 Task: Change workspace visibility to "public".
Action: Mouse pressed left at (876, 388)
Screenshot: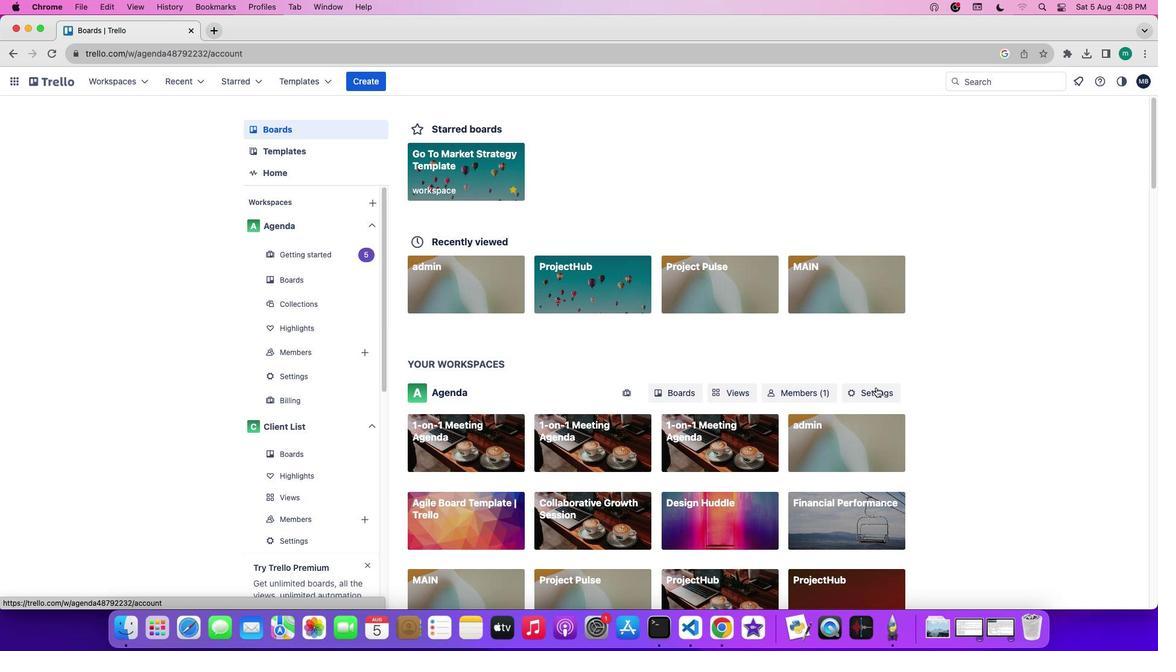 
Action: Mouse moved to (816, 287)
Screenshot: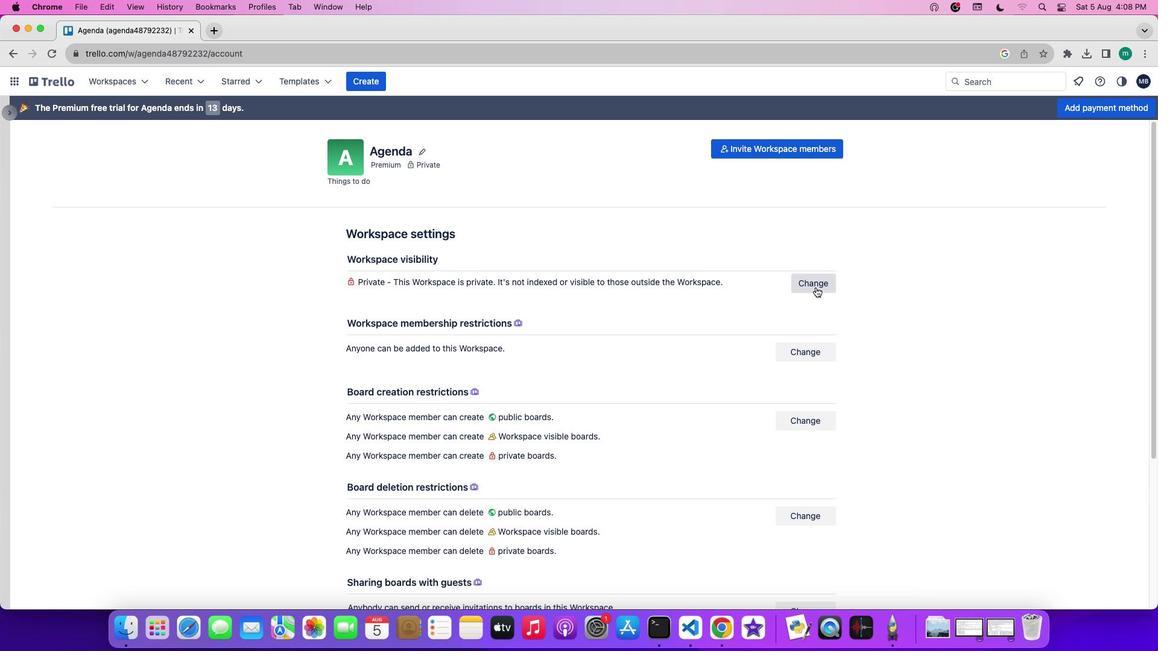 
Action: Mouse pressed left at (816, 287)
Screenshot: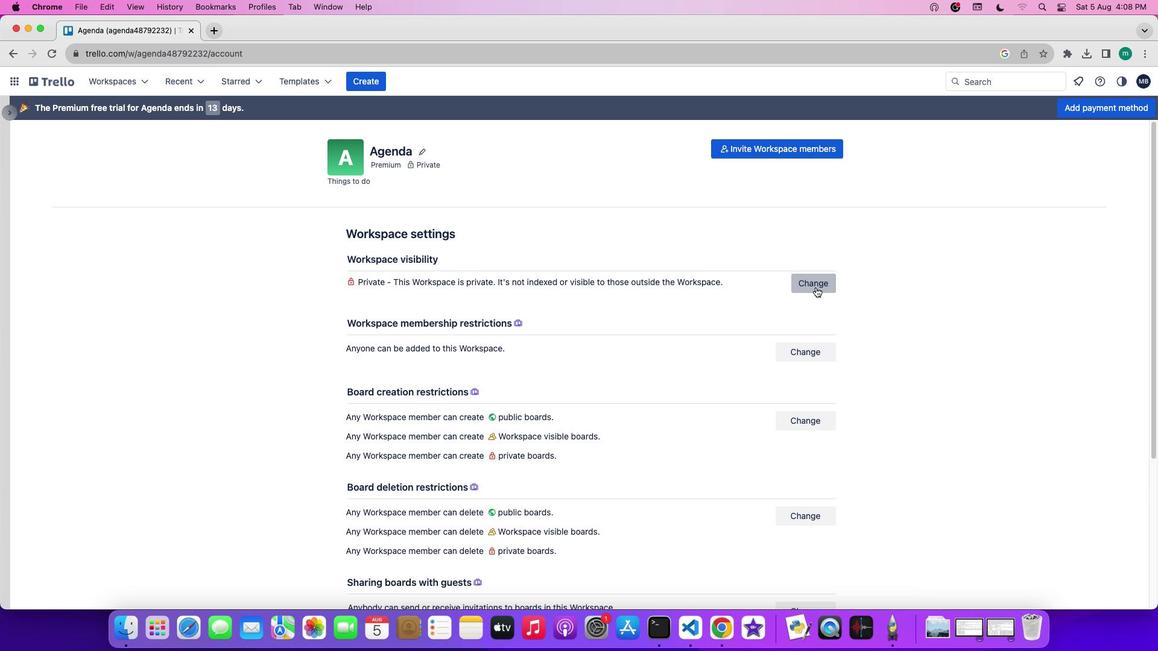 
Action: Mouse moved to (858, 406)
Screenshot: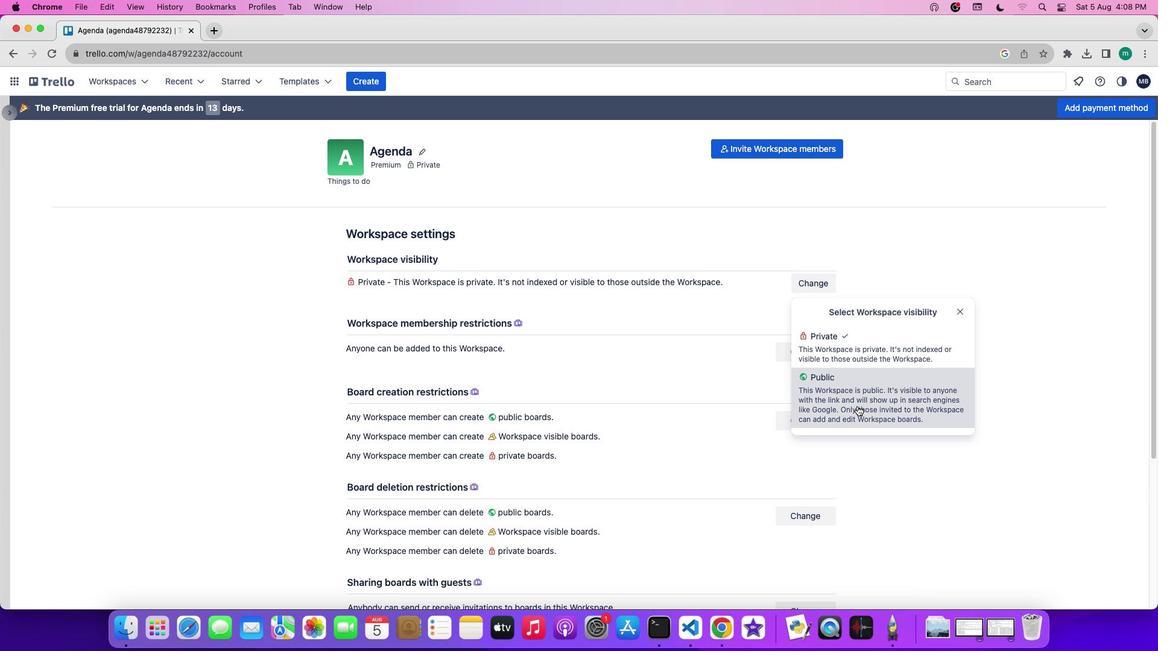 
Action: Mouse pressed left at (858, 406)
Screenshot: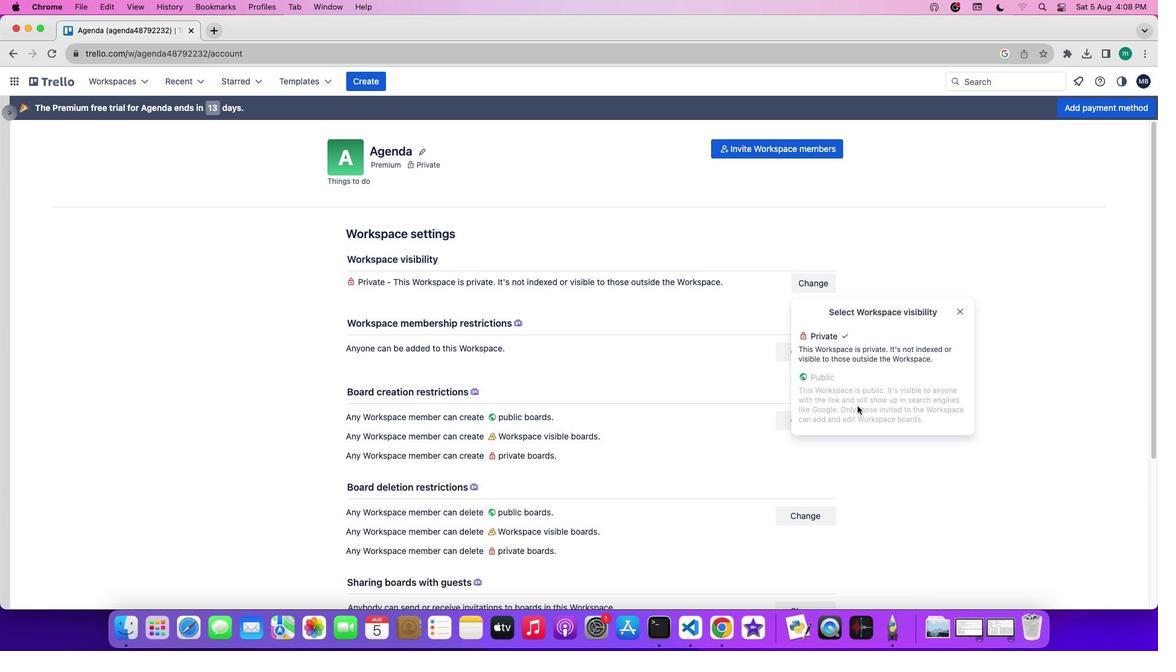 
